 Task: For heading Calibri with Bold.  font size for heading24,  'Change the font style of data to'Bell MT.  and font size to 16,  Change the alignment of both headline & data to Align middle & Align Center.  In the sheet  DashboardCashFlow
Action: Mouse moved to (106, 161)
Screenshot: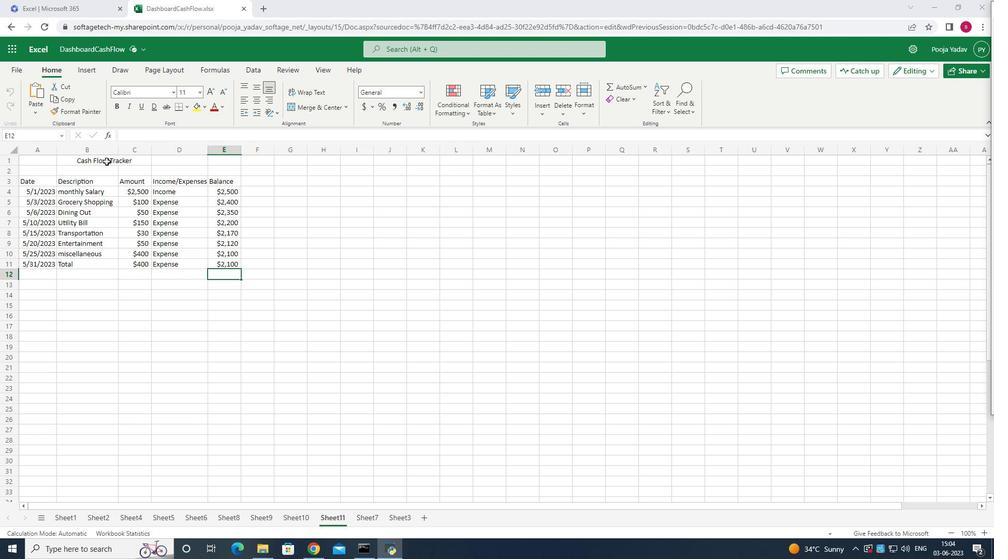 
Action: Mouse pressed left at (106, 161)
Screenshot: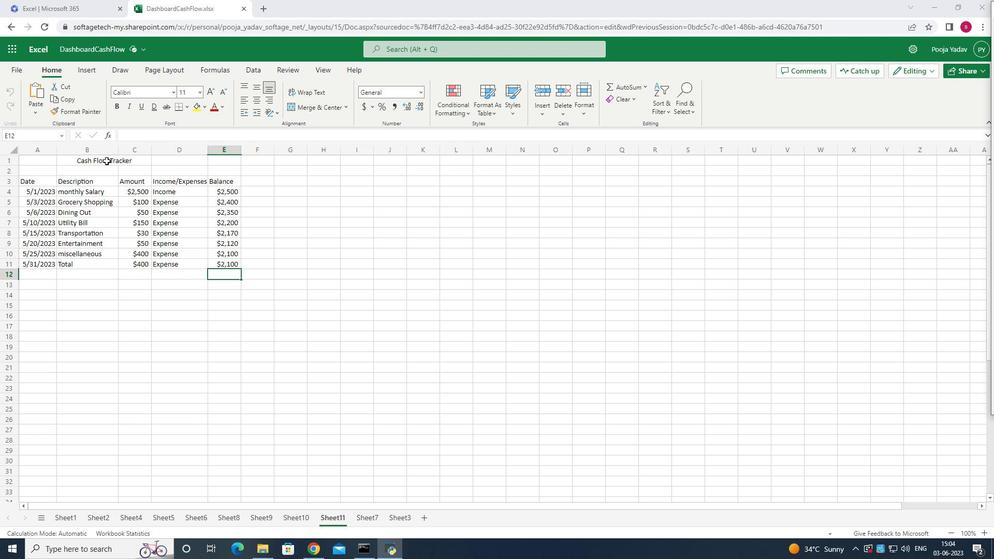 
Action: Mouse moved to (170, 93)
Screenshot: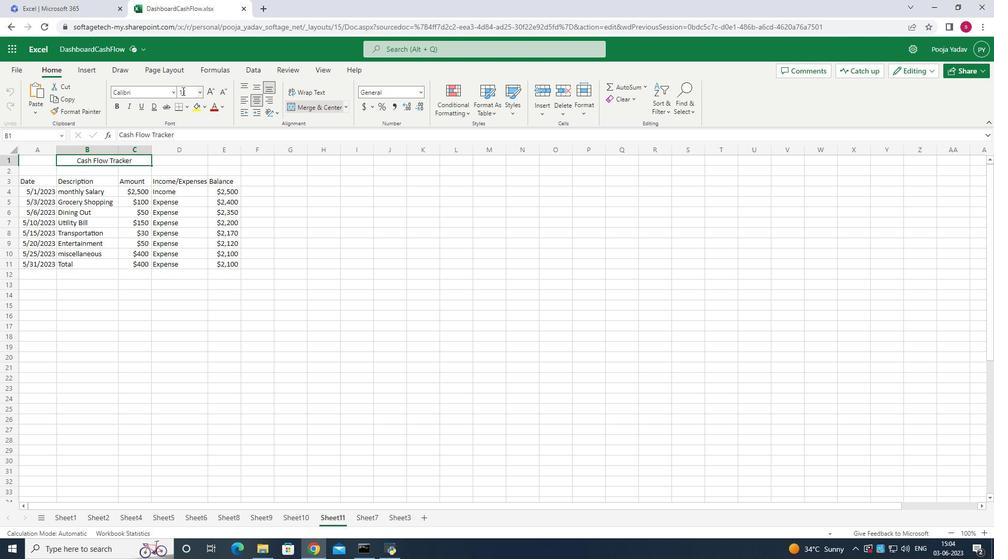 
Action: Mouse pressed left at (170, 93)
Screenshot: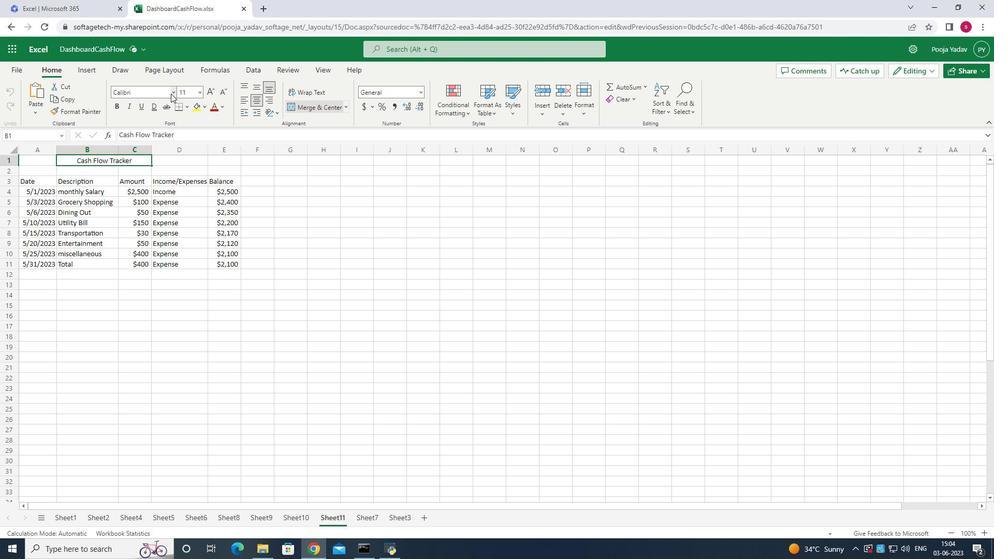 
Action: Mouse moved to (150, 196)
Screenshot: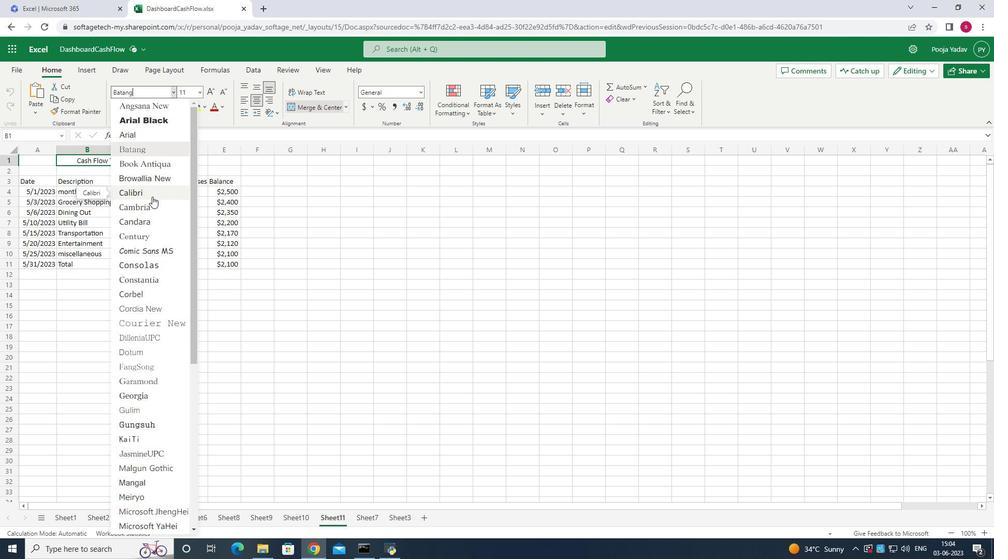 
Action: Mouse pressed left at (150, 196)
Screenshot: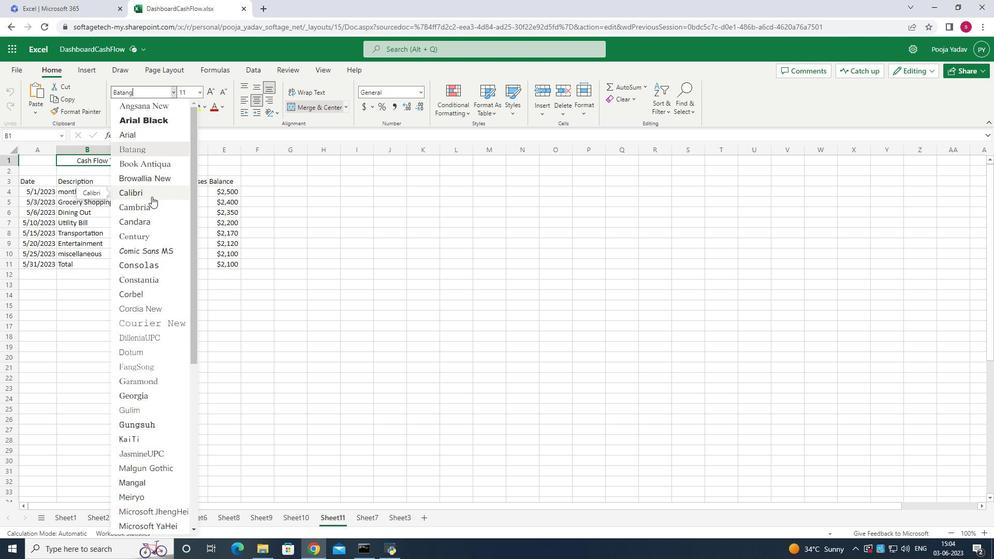 
Action: Mouse moved to (117, 102)
Screenshot: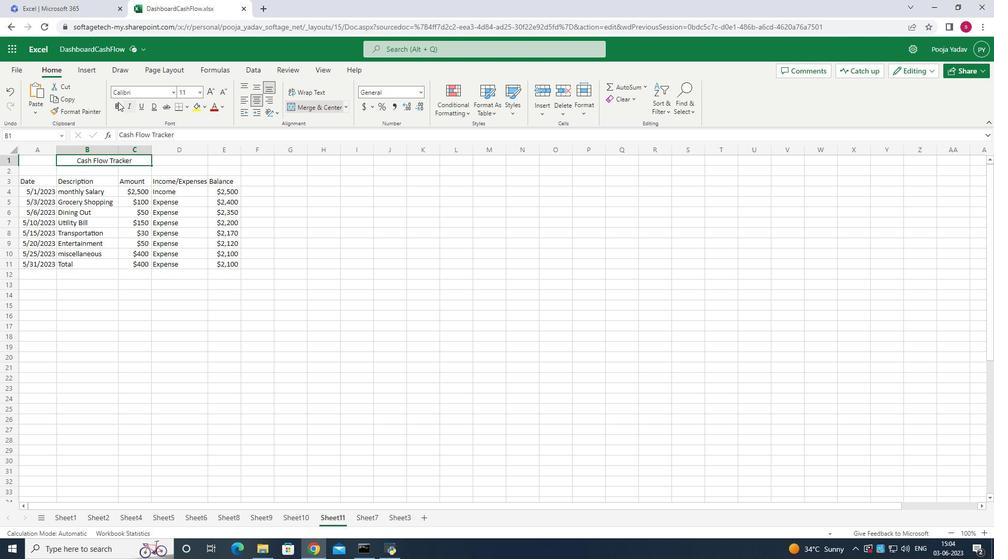 
Action: Mouse pressed left at (117, 102)
Screenshot: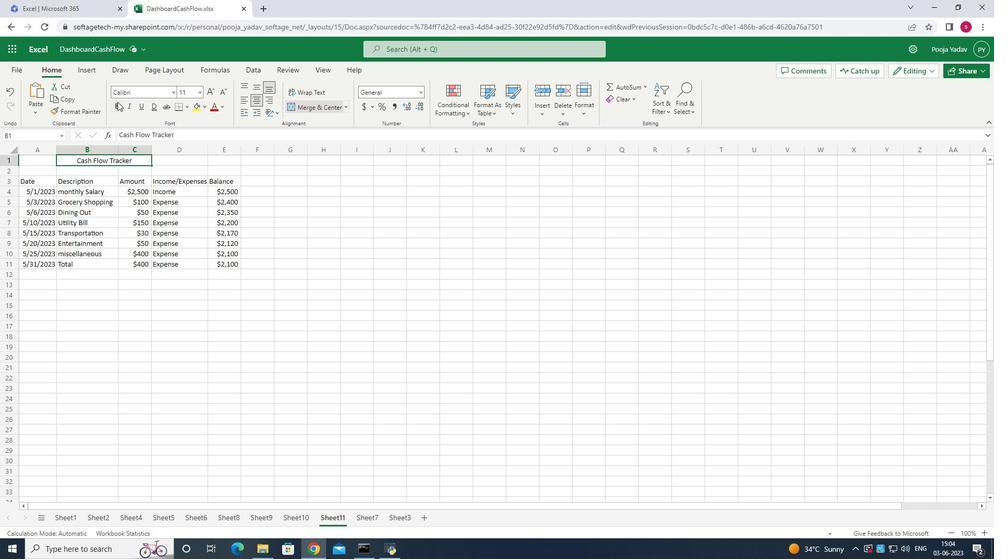 
Action: Mouse moved to (198, 95)
Screenshot: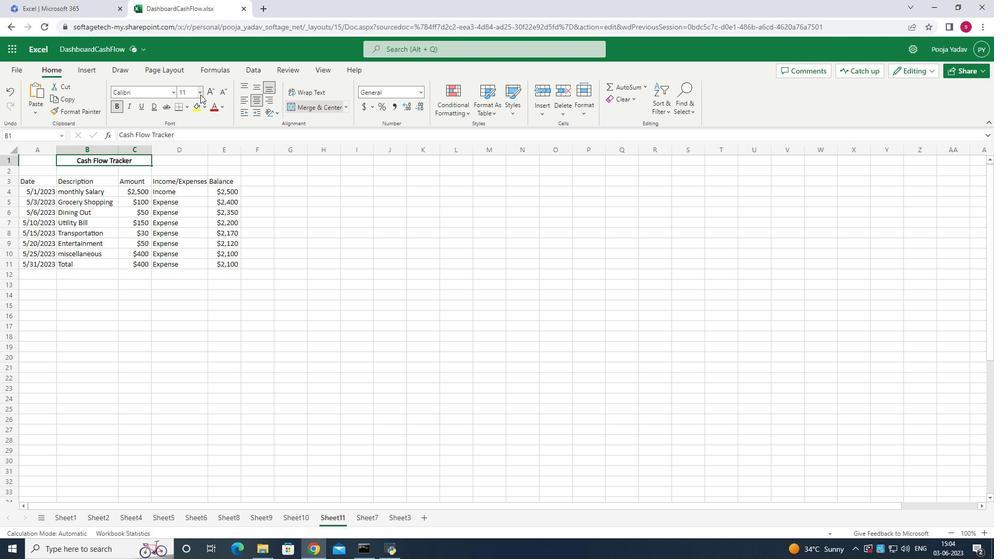 
Action: Mouse pressed left at (198, 95)
Screenshot: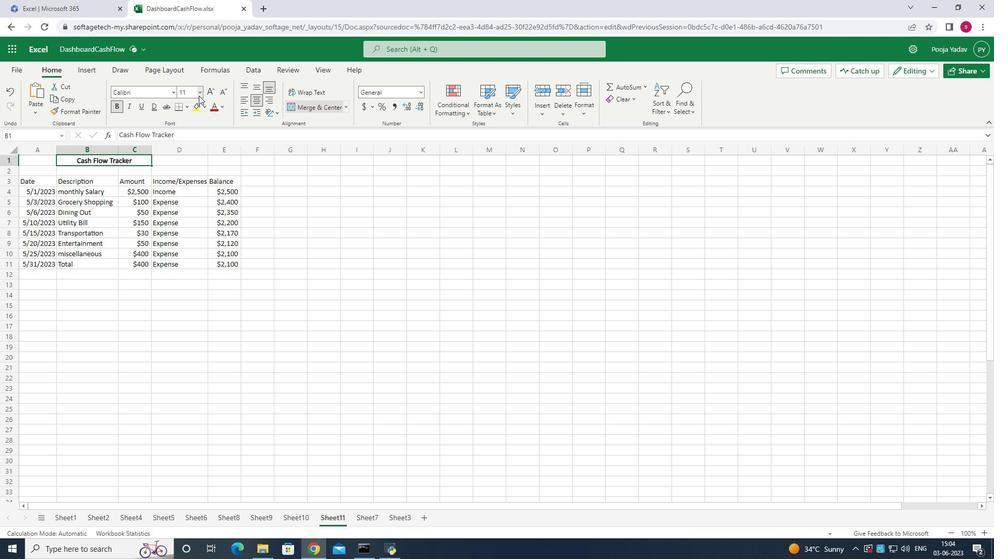 
Action: Mouse moved to (186, 231)
Screenshot: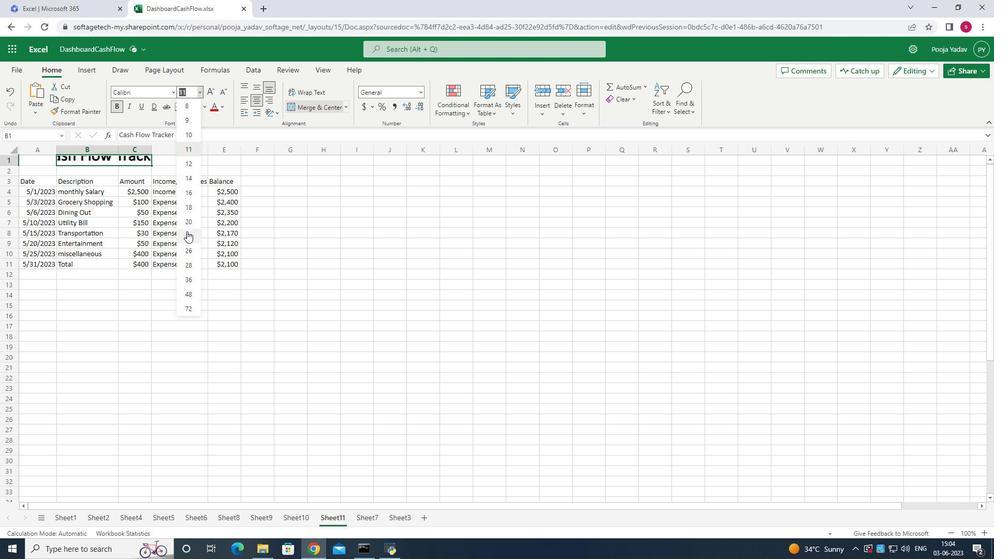 
Action: Mouse pressed left at (186, 231)
Screenshot: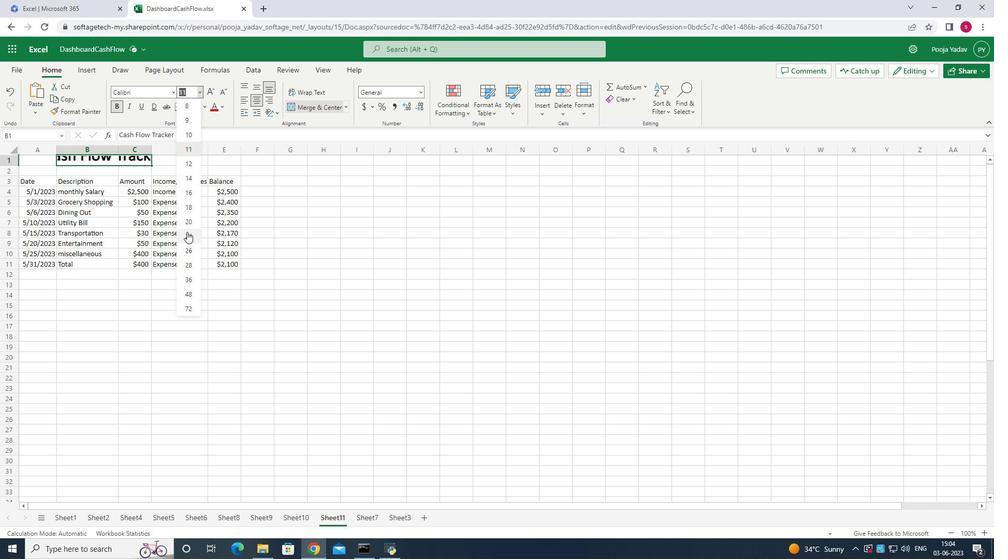 
Action: Mouse moved to (89, 163)
Screenshot: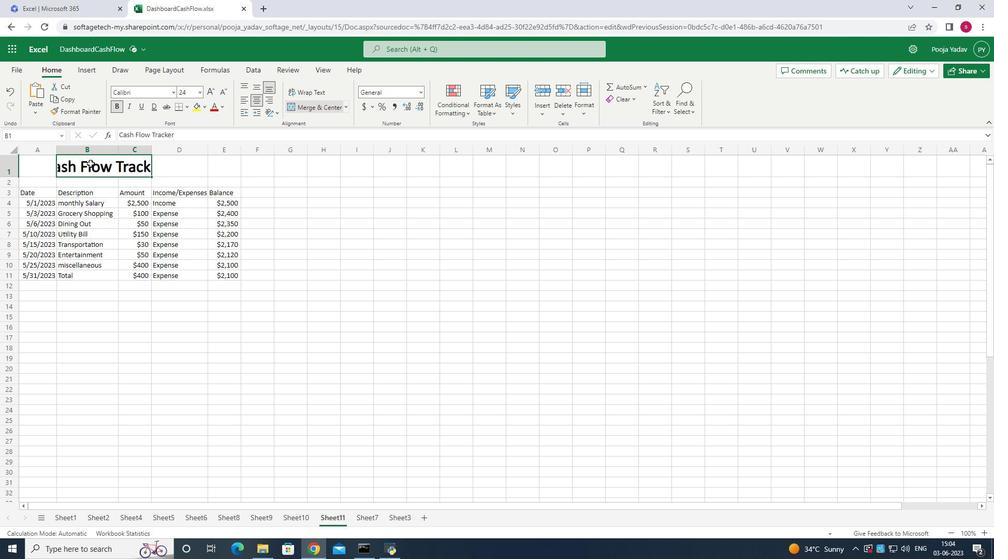 
Action: Mouse pressed left at (89, 163)
Screenshot: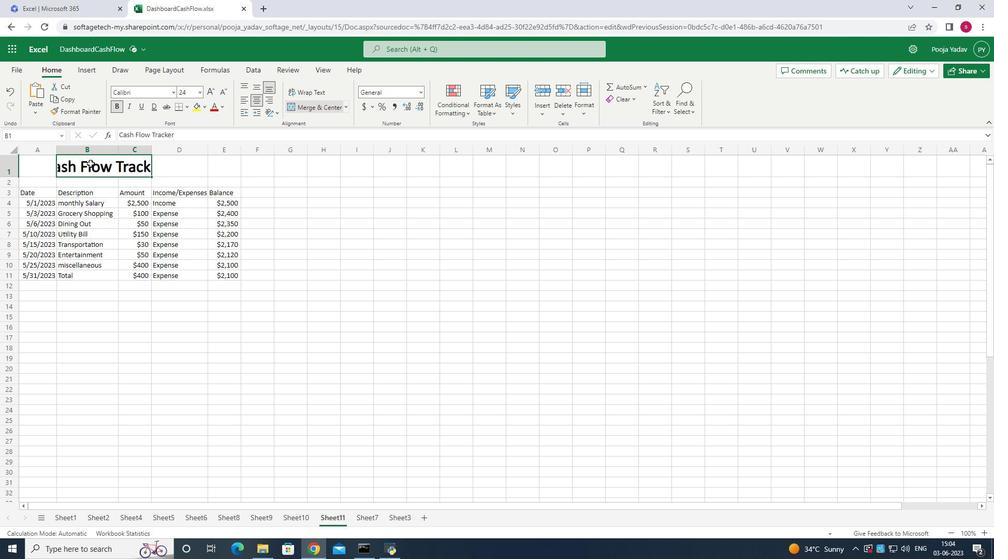 
Action: Mouse moved to (316, 106)
Screenshot: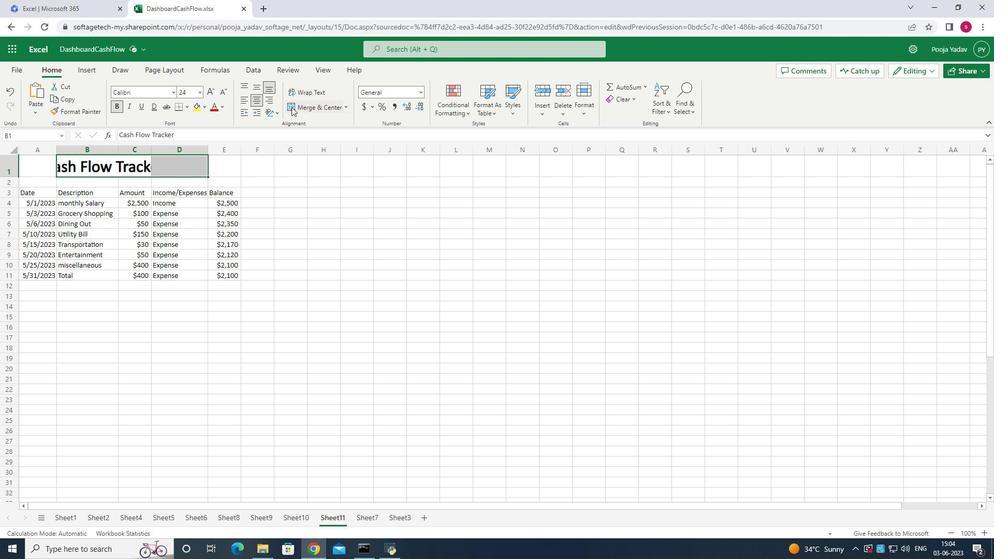 
Action: Mouse pressed left at (316, 106)
Screenshot: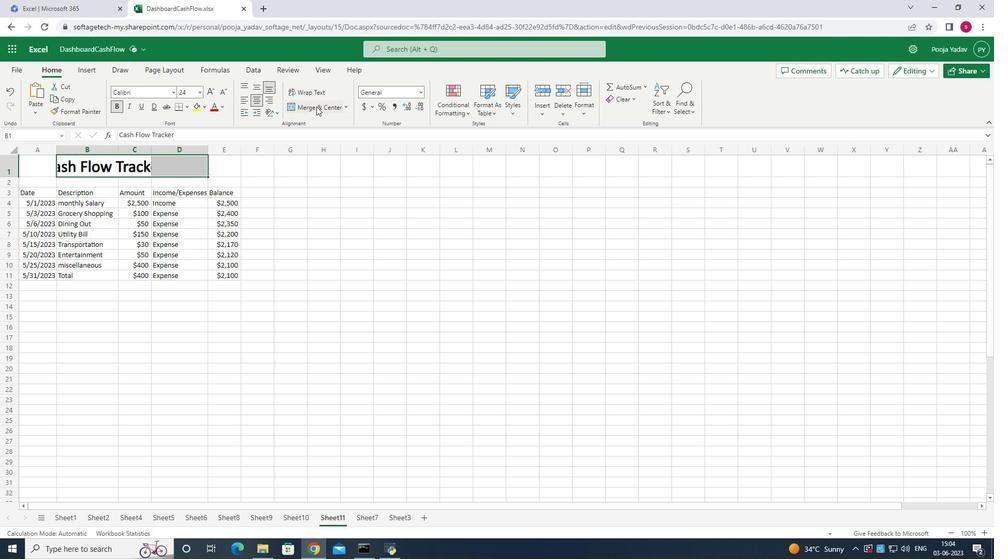 
Action: Mouse moved to (45, 182)
Screenshot: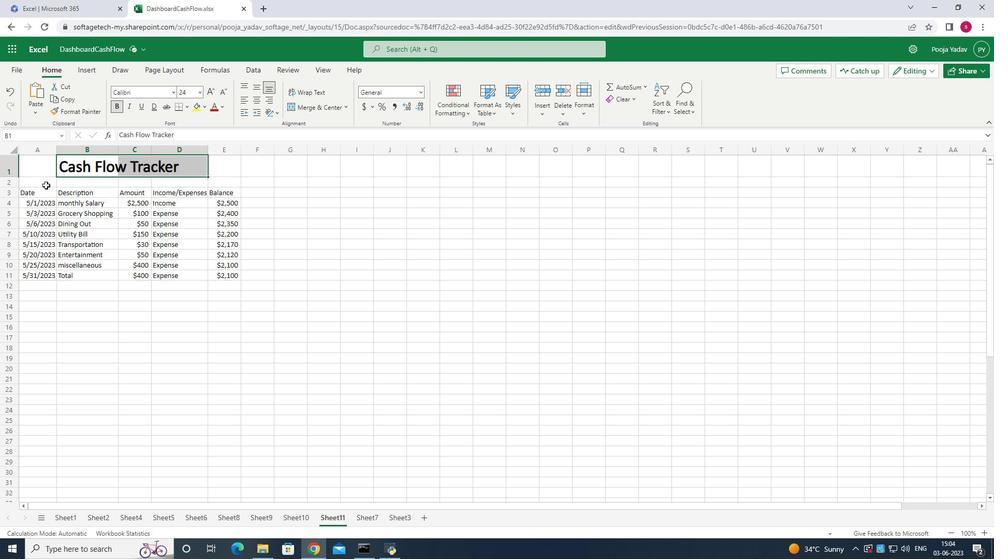 
Action: Mouse pressed left at (45, 182)
Screenshot: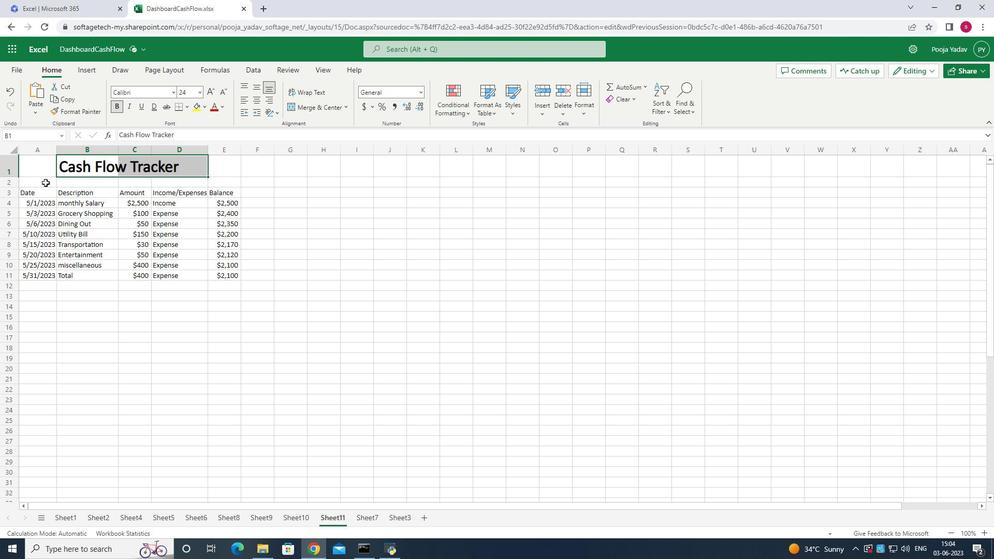 
Action: Mouse moved to (172, 91)
Screenshot: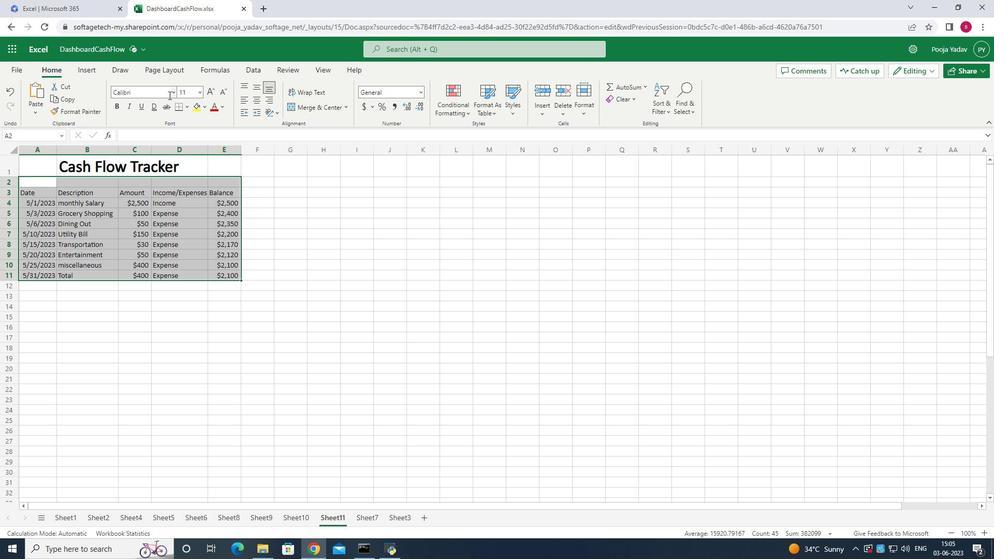 
Action: Mouse pressed left at (172, 91)
Screenshot: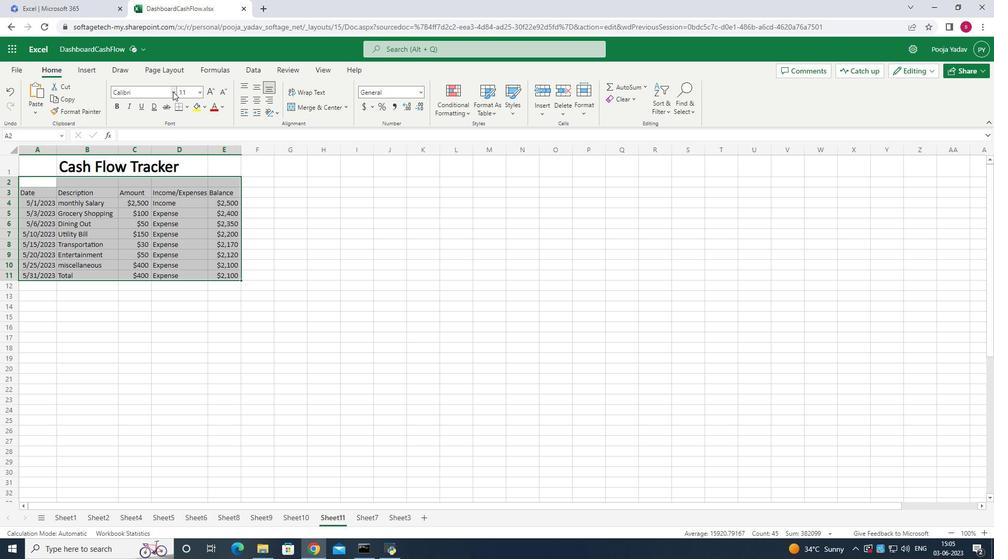 
Action: Mouse moved to (158, 93)
Screenshot: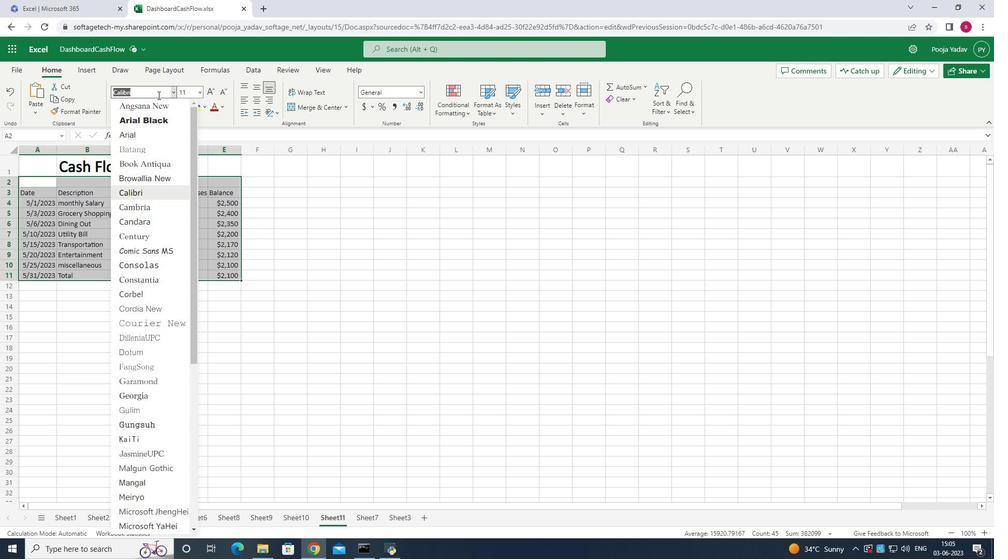 
Action: Mouse pressed left at (158, 93)
Screenshot: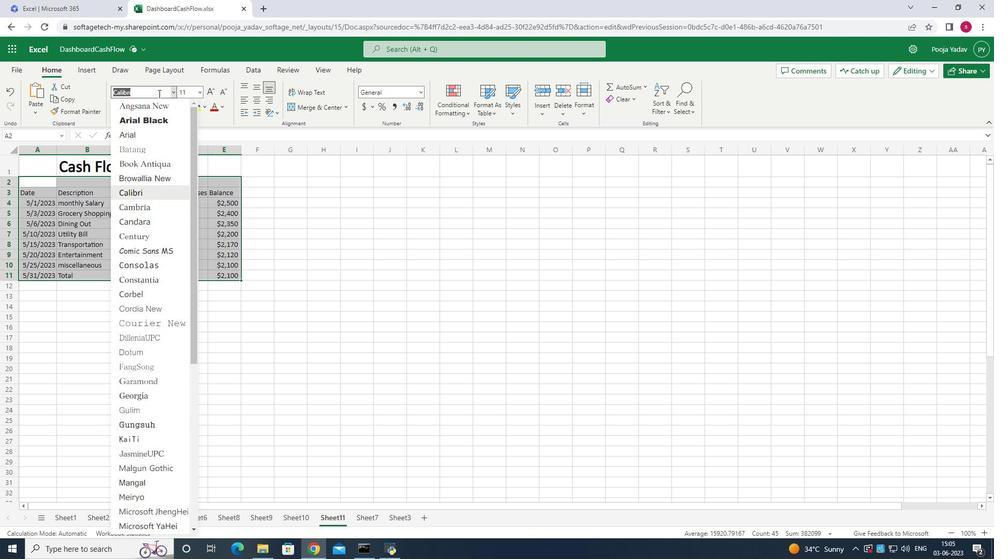 
Action: Key pressed <Key.backspace><Key.backspace><Key.backspace><Key.backspace><Key.backspace><Key.backspace><Key.backspace><Key.backspace><Key.backspace><Key.backspace><Key.backspace><Key.backspace><Key.backspace><Key.backspace><Key.backspace><Key.backspace><Key.backspace><Key.backspace><Key.backspace><Key.backspace><Key.backspace><Key.backspace><Key.backspace><Key.backspace>b<Key.shift>ell<Key.enter>
Screenshot: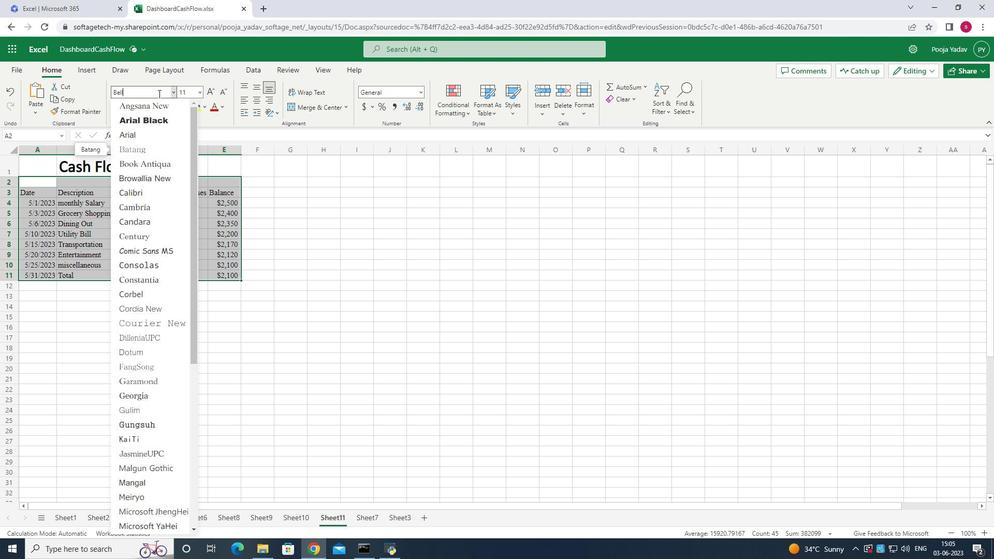 
Action: Mouse moved to (209, 92)
Screenshot: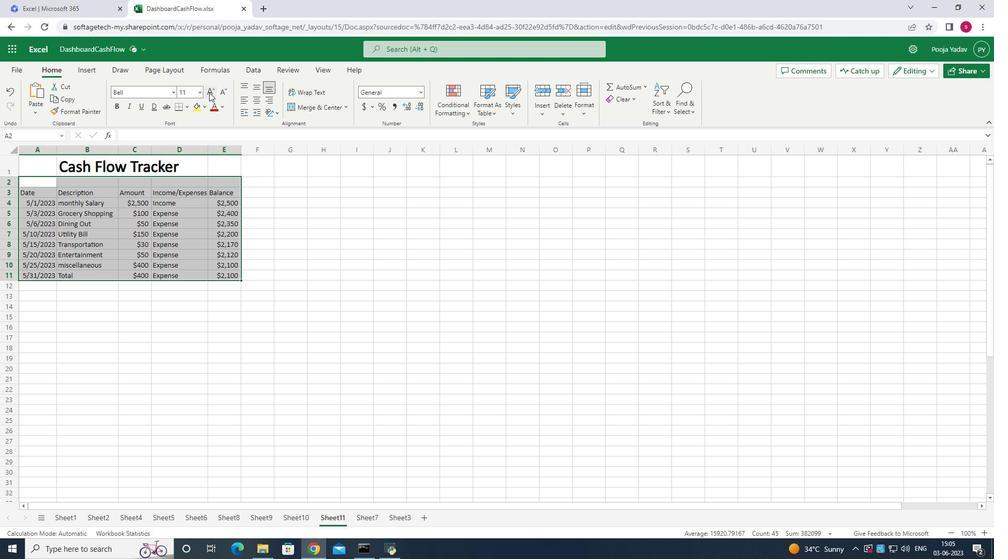 
Action: Mouse pressed left at (209, 92)
Screenshot: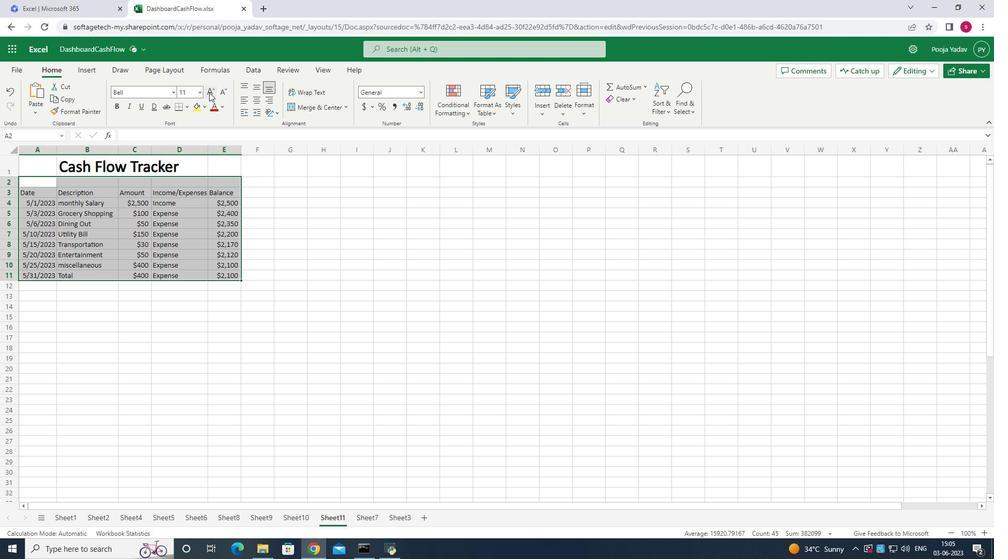 
Action: Mouse moved to (210, 92)
Screenshot: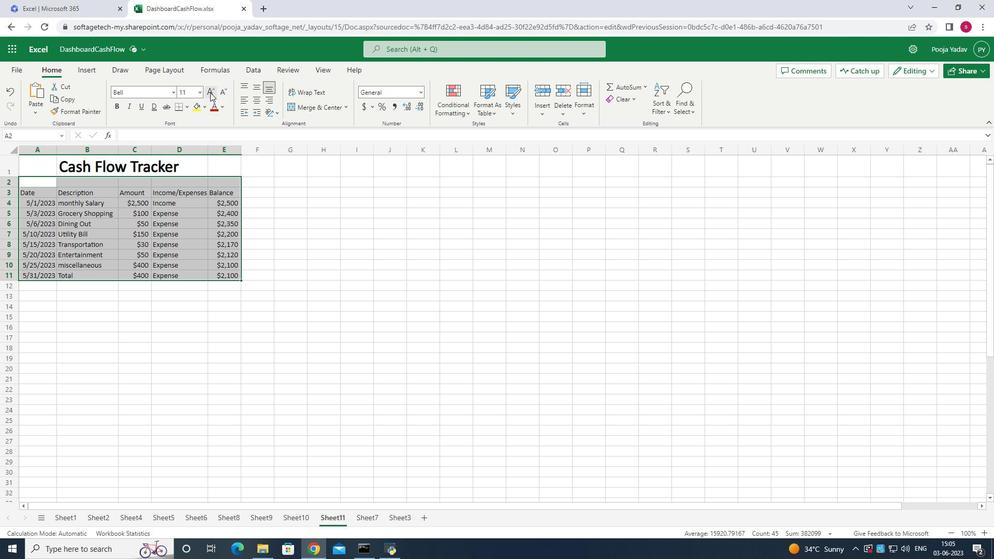 
Action: Mouse pressed left at (210, 92)
Screenshot: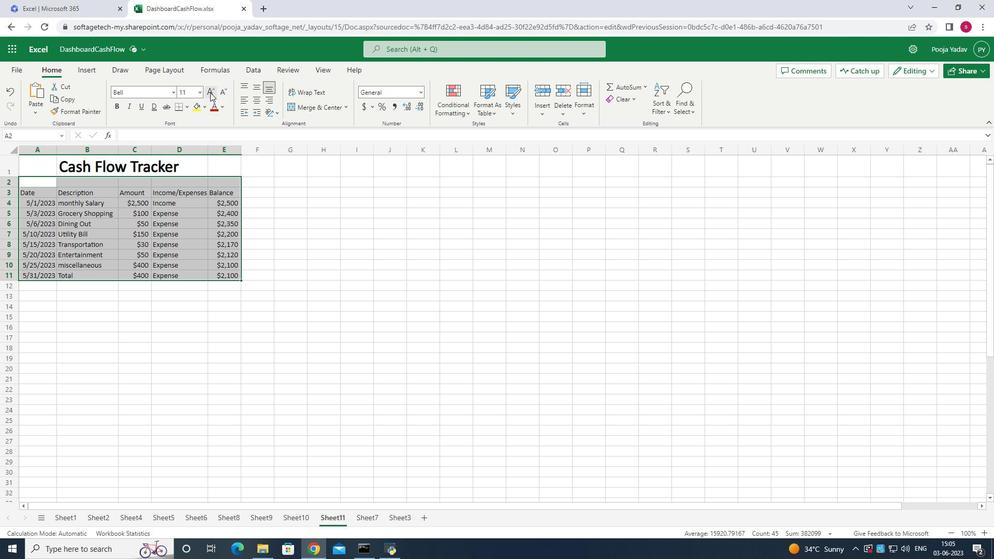 
Action: Mouse pressed left at (210, 92)
Screenshot: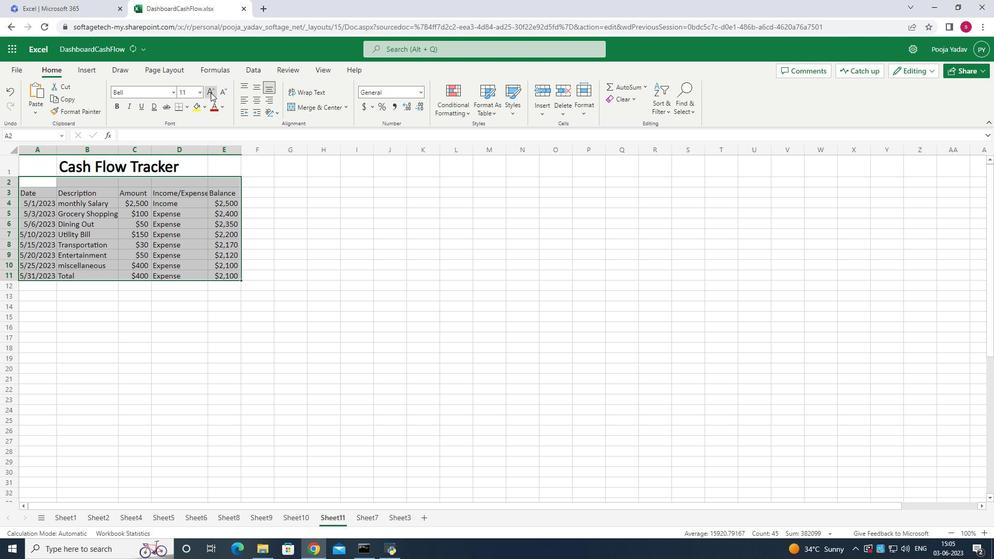 
Action: Mouse pressed left at (210, 92)
Screenshot: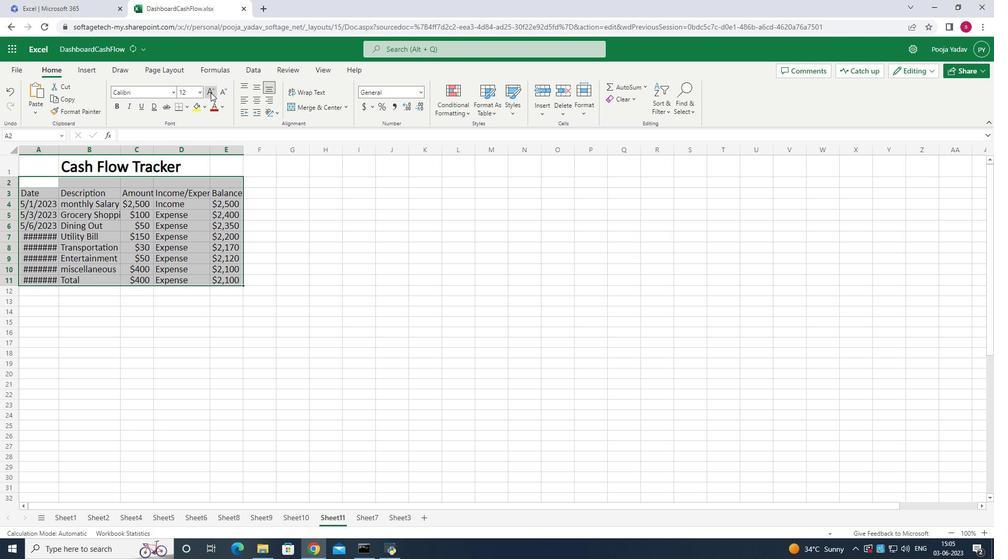 
Action: Mouse pressed left at (210, 92)
Screenshot: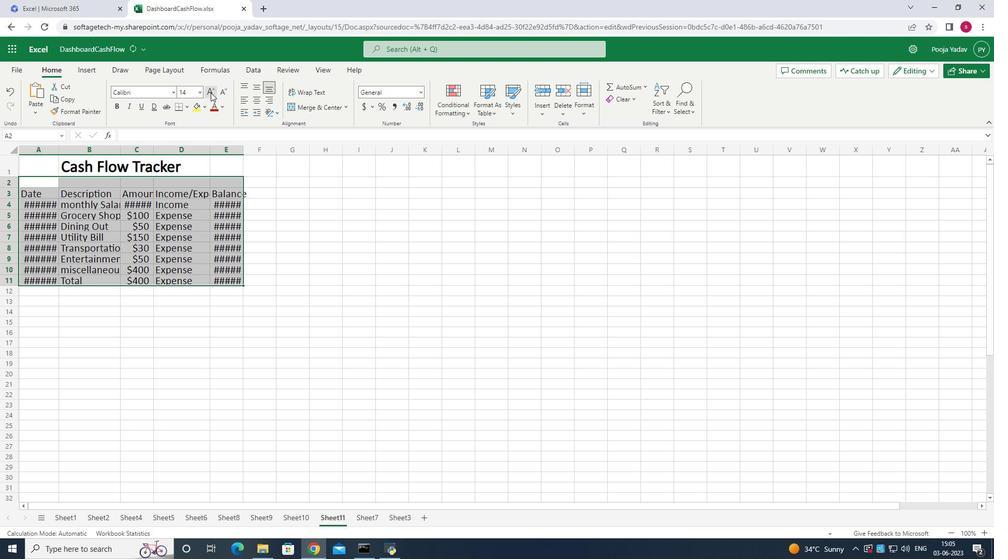 
Action: Mouse pressed left at (210, 92)
Screenshot: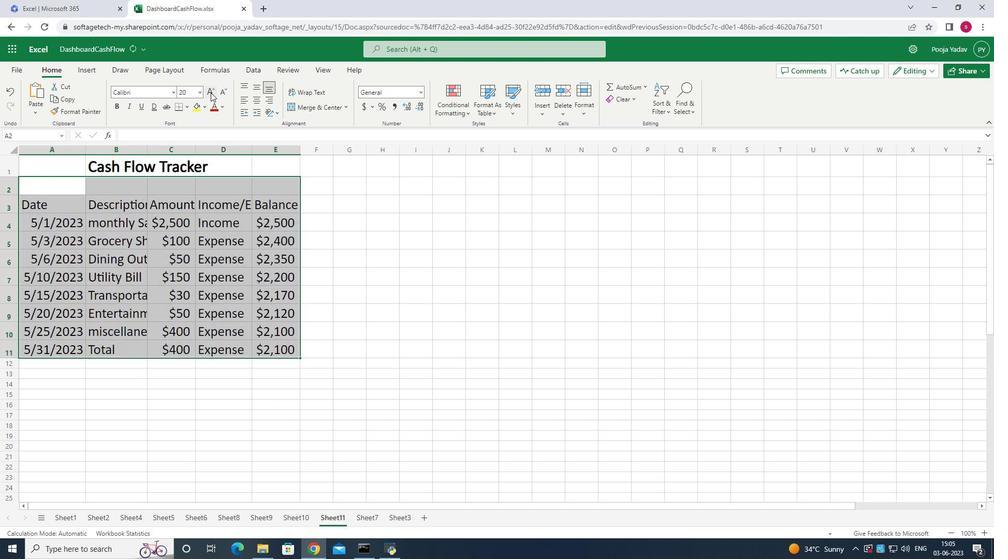 
Action: Mouse moved to (224, 91)
Screenshot: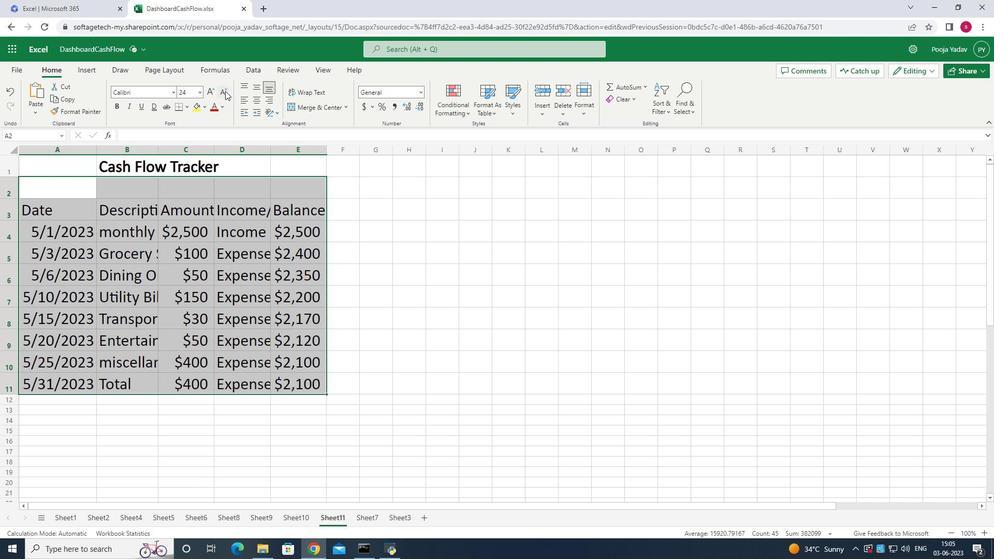 
Action: Mouse pressed left at (224, 91)
Screenshot: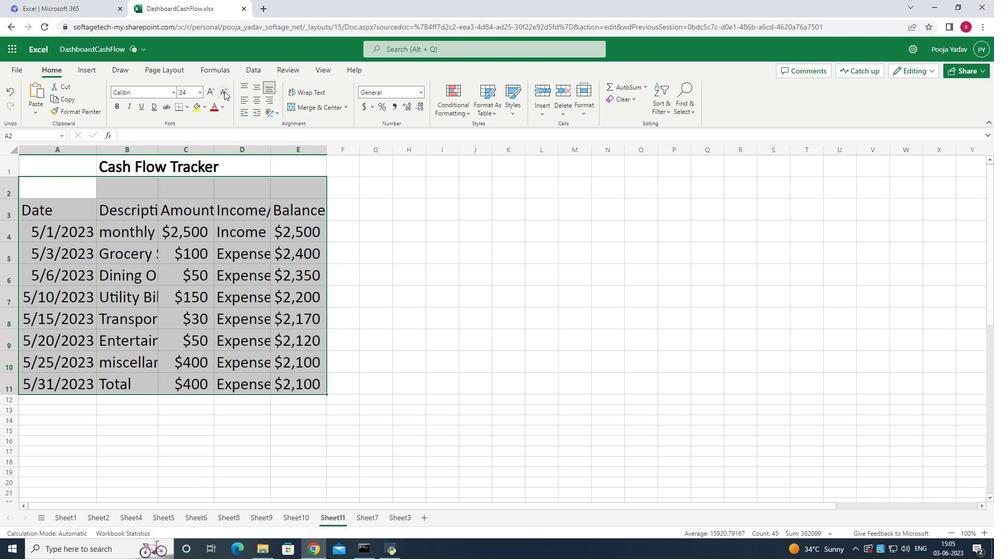
Action: Mouse pressed left at (224, 91)
Screenshot: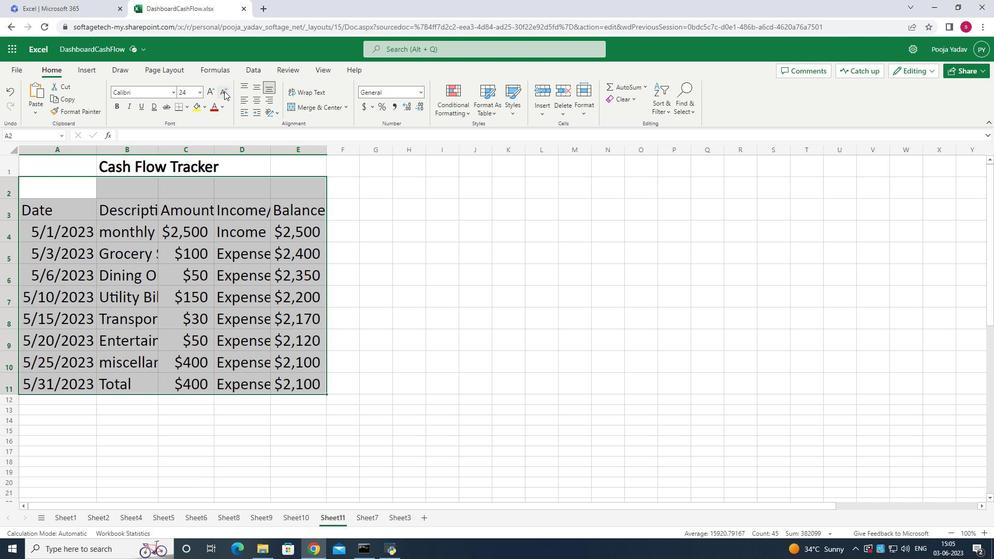 
Action: Mouse pressed left at (224, 91)
Screenshot: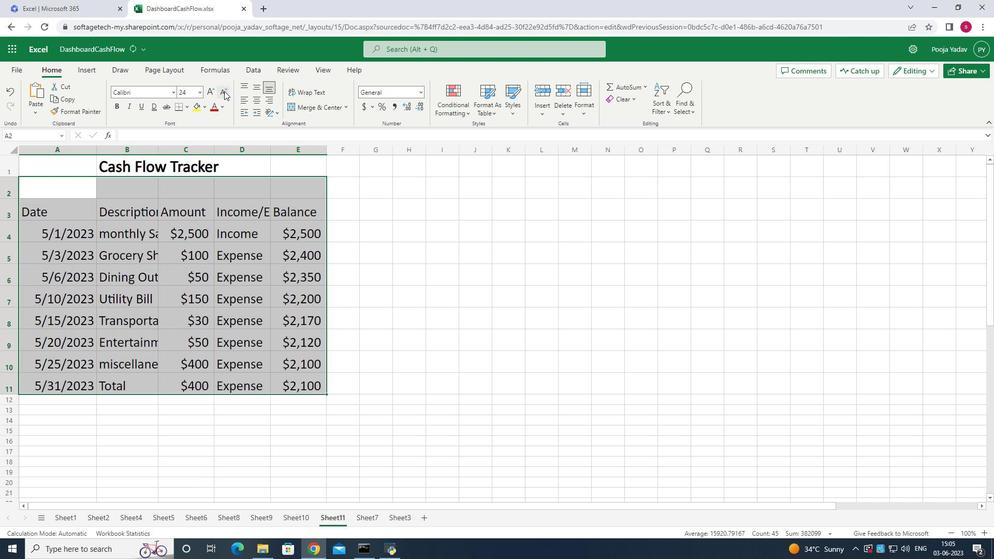
Action: Mouse pressed left at (224, 91)
Screenshot: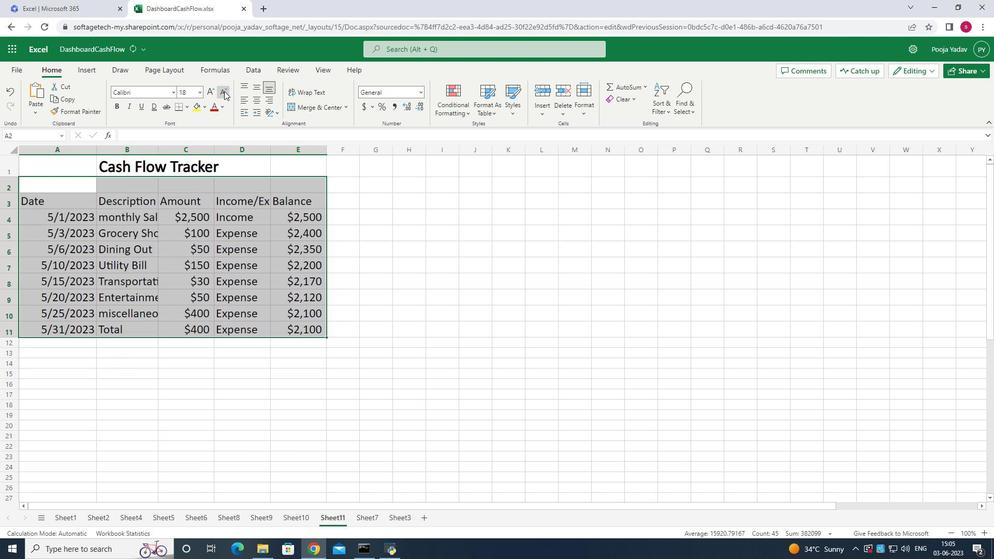 
Action: Mouse moved to (208, 91)
Screenshot: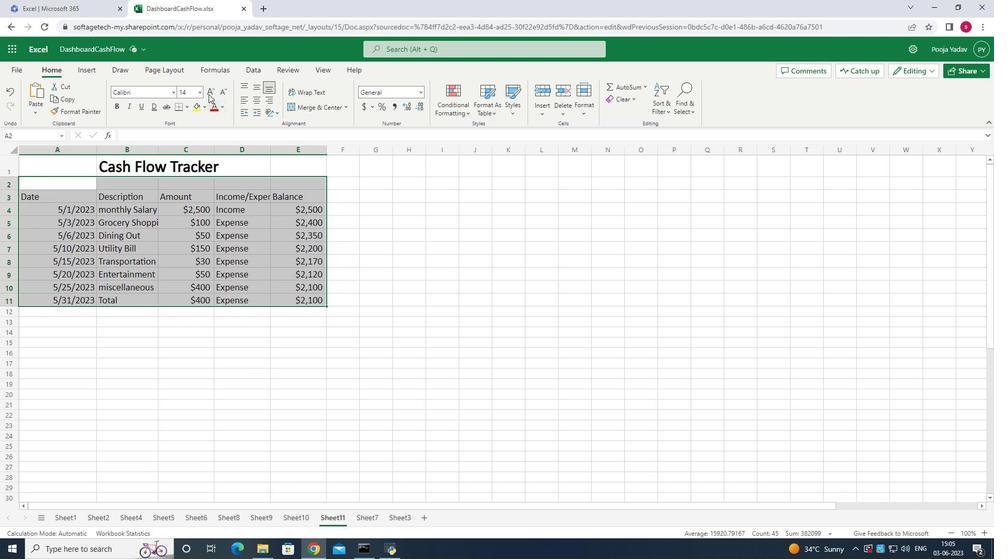 
Action: Mouse pressed left at (208, 91)
Screenshot: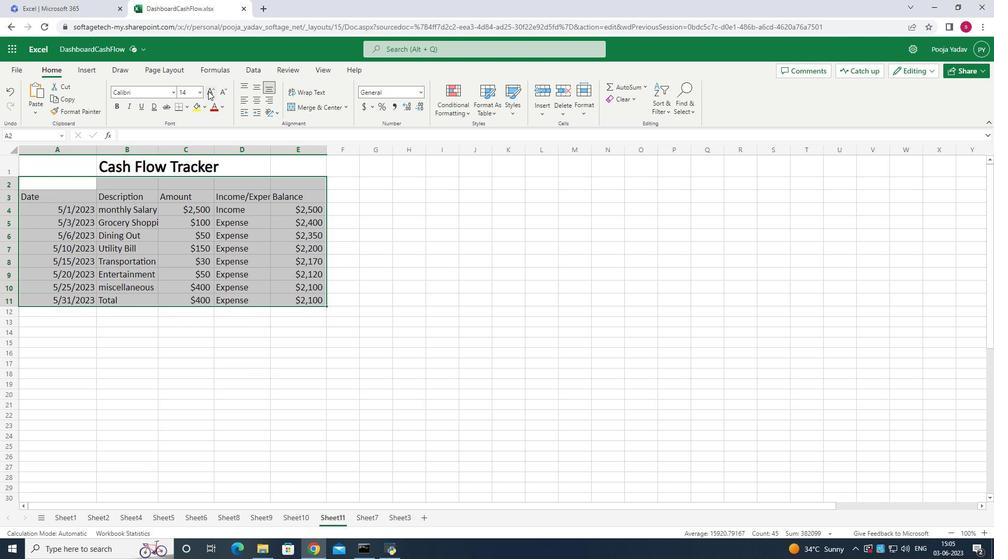 
Action: Mouse moved to (60, 200)
Screenshot: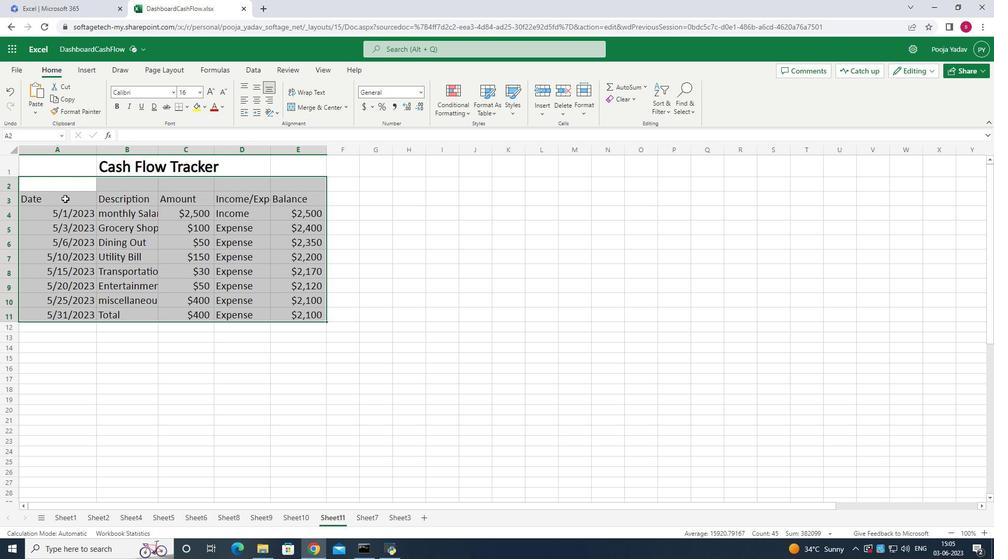 
Action: Mouse pressed left at (60, 200)
Screenshot: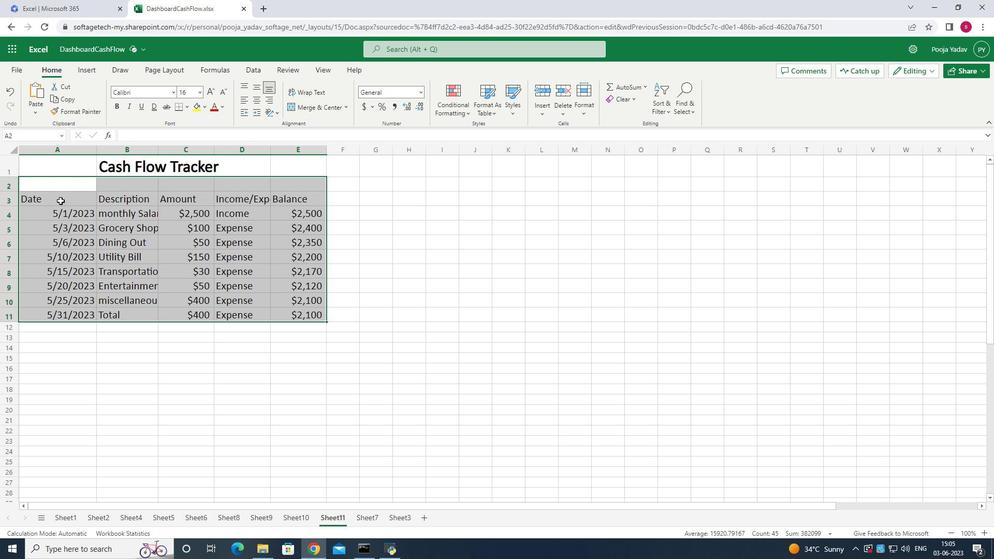
Action: Mouse moved to (31, 197)
Screenshot: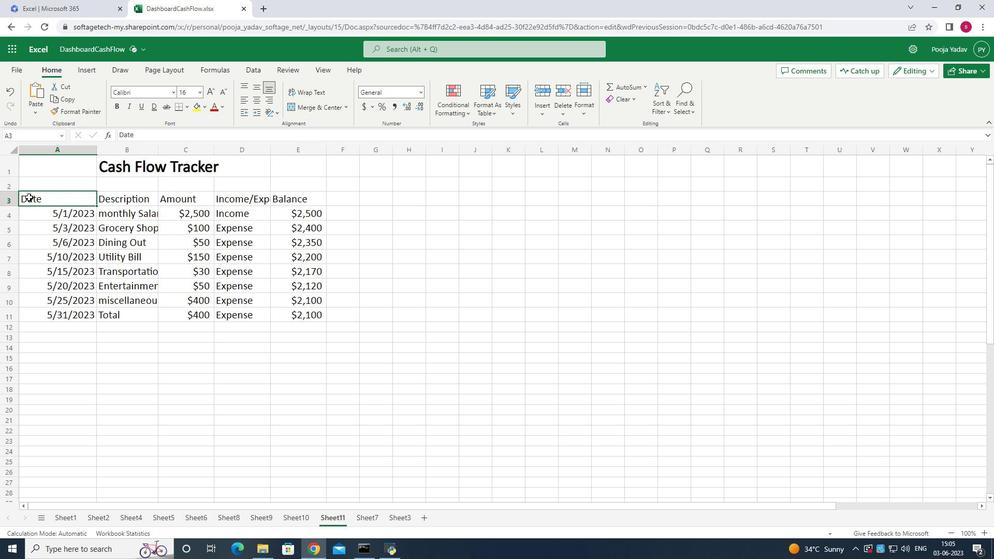 
Action: Mouse pressed left at (31, 197)
Screenshot: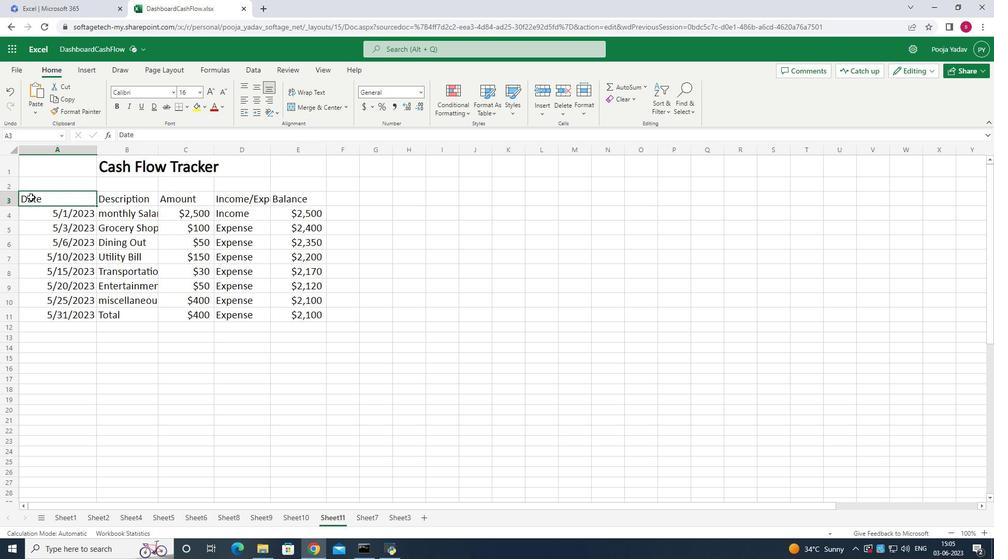 
Action: Mouse moved to (332, 107)
Screenshot: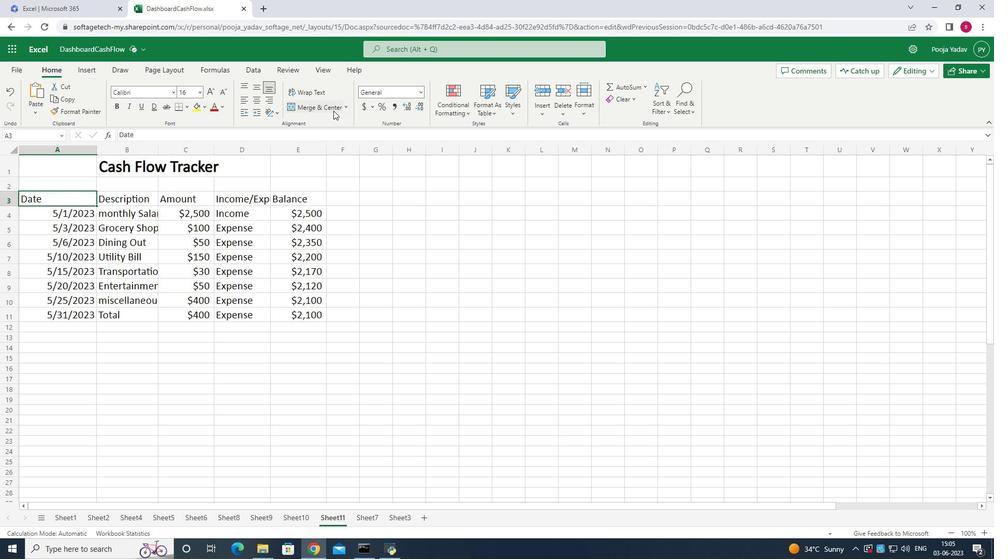 
Action: Mouse pressed left at (332, 107)
Screenshot: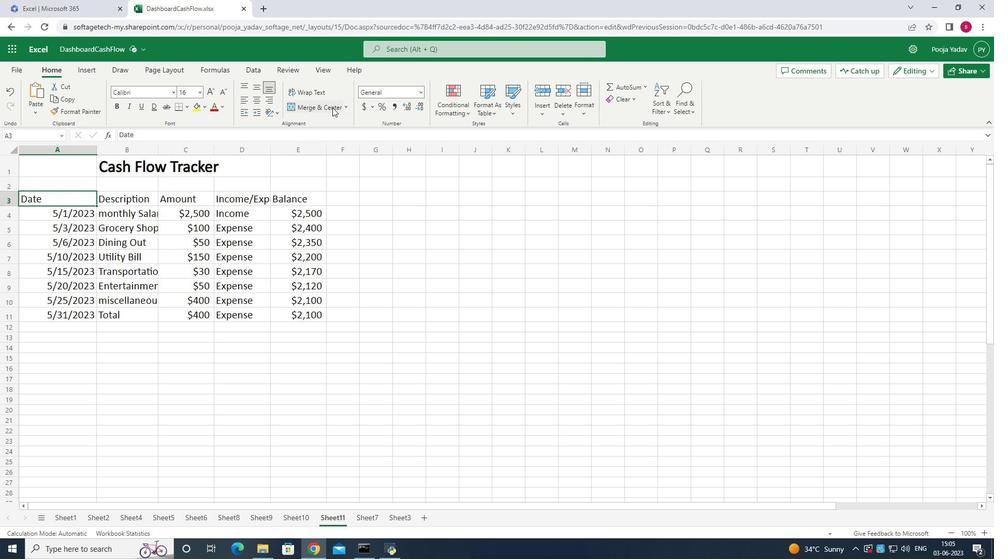 
Action: Mouse moved to (253, 84)
Screenshot: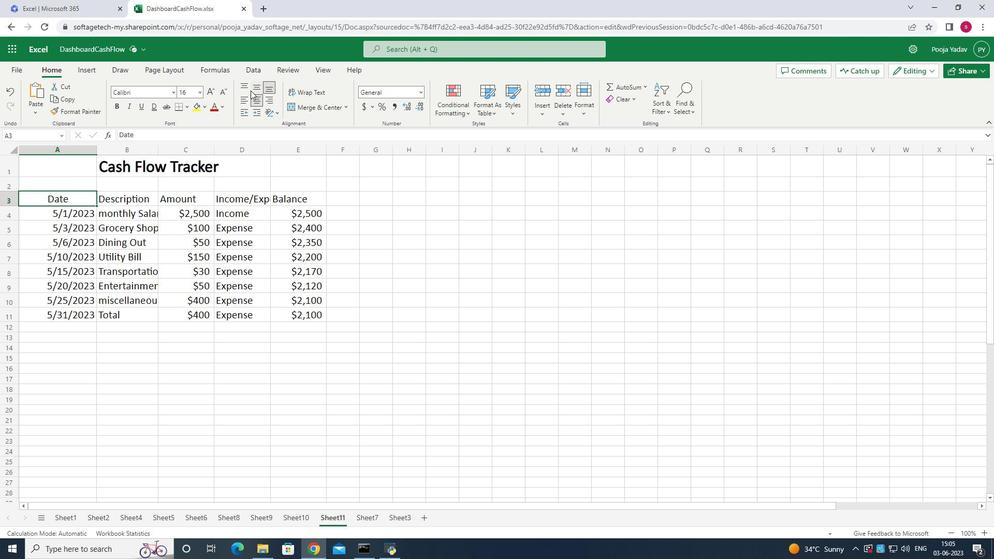 
Action: Mouse pressed left at (253, 84)
Screenshot: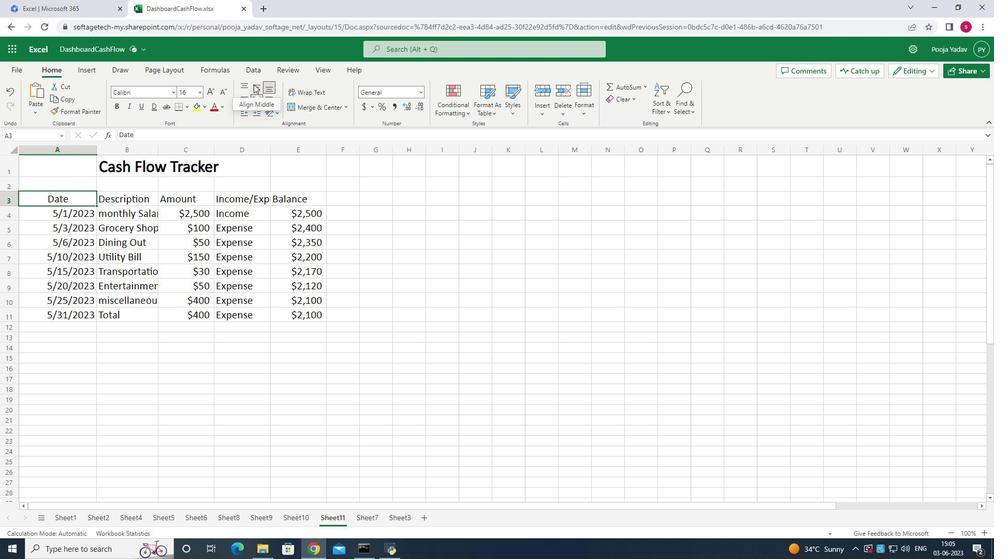 
Action: Mouse moved to (244, 87)
Screenshot: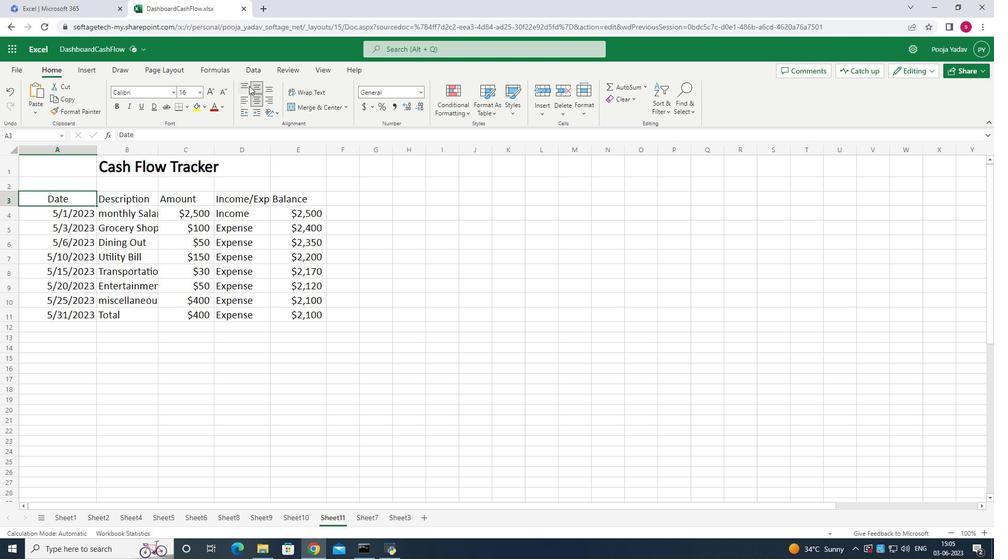 
Action: Mouse pressed left at (244, 87)
Screenshot: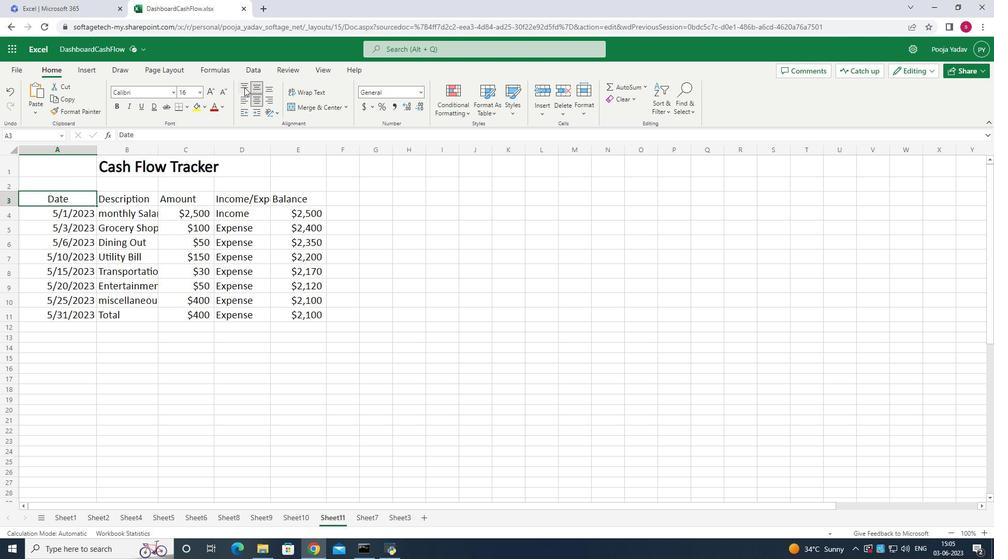 
Action: Mouse moved to (241, 98)
Screenshot: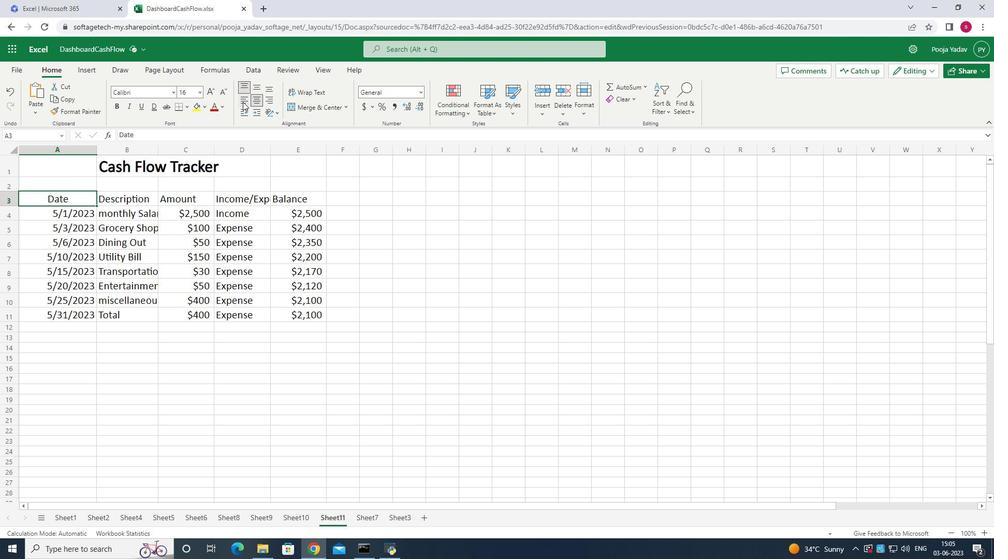 
Action: Mouse pressed left at (241, 98)
Screenshot: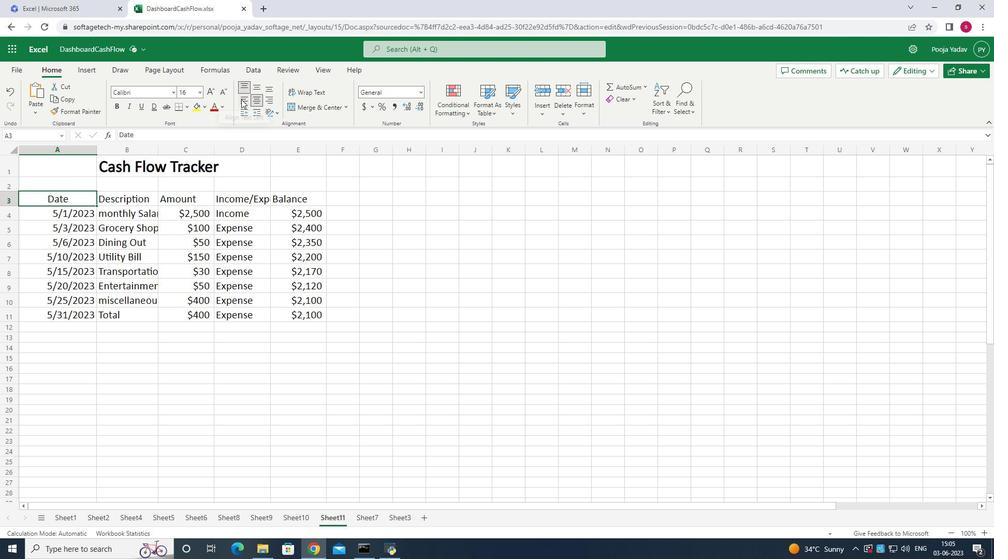 
Action: Mouse moved to (257, 99)
Screenshot: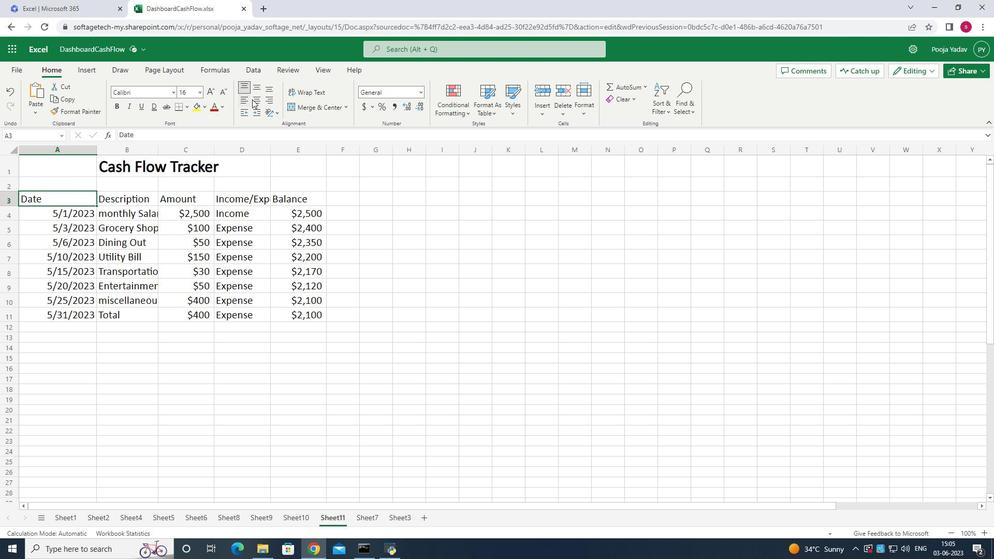 
Action: Mouse pressed left at (257, 99)
Screenshot: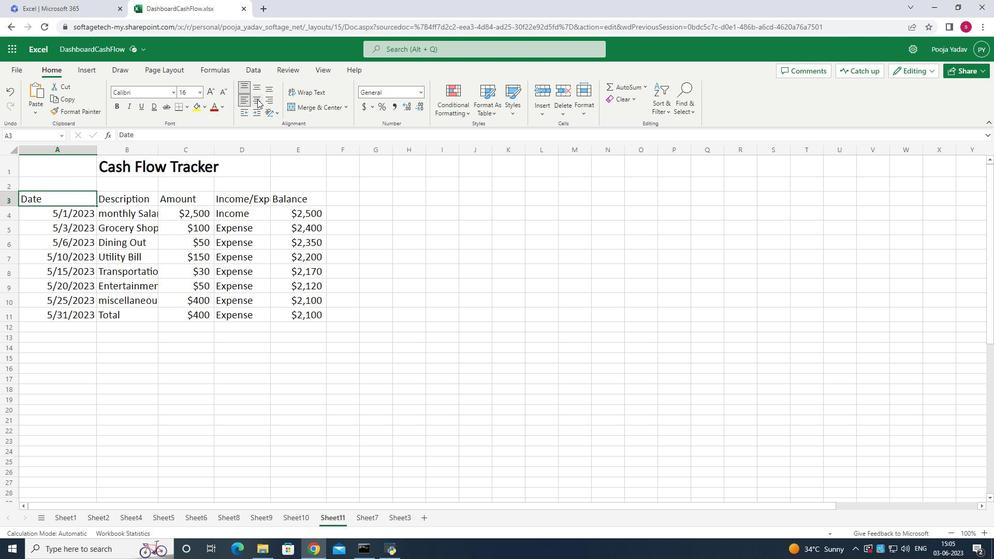 
Action: Mouse moved to (270, 102)
Screenshot: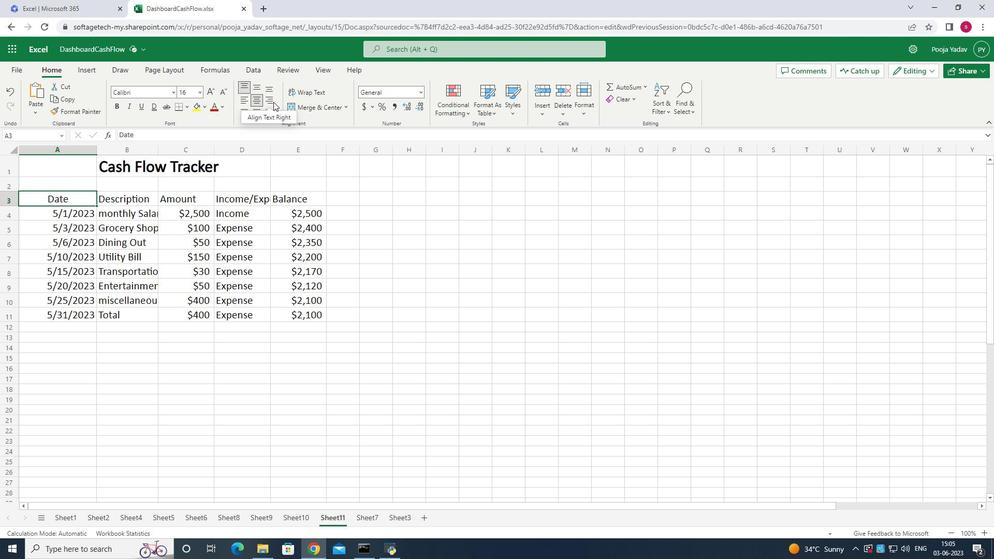 
Action: Mouse pressed left at (270, 102)
Screenshot: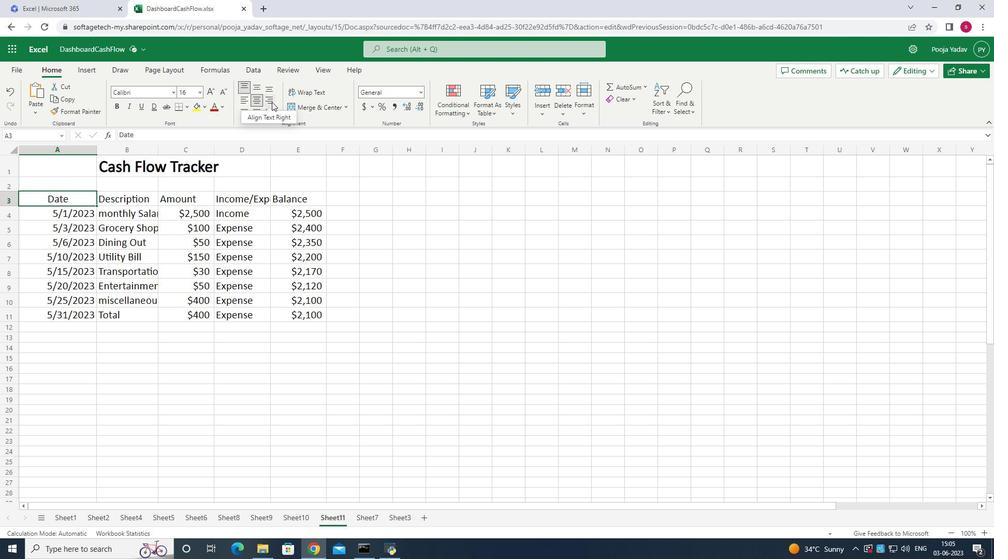 
Action: Mouse moved to (409, 274)
Screenshot: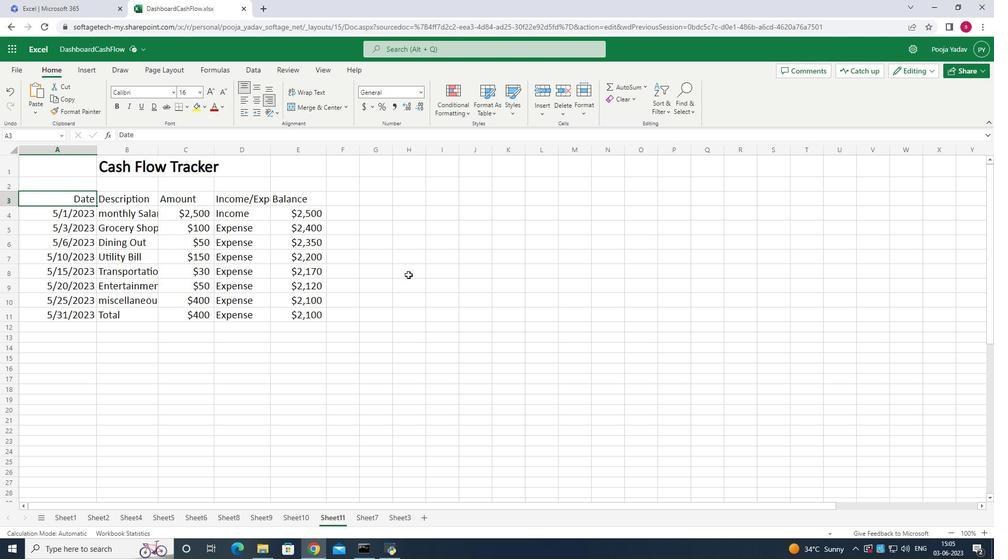 
Action: Mouse pressed left at (409, 274)
Screenshot: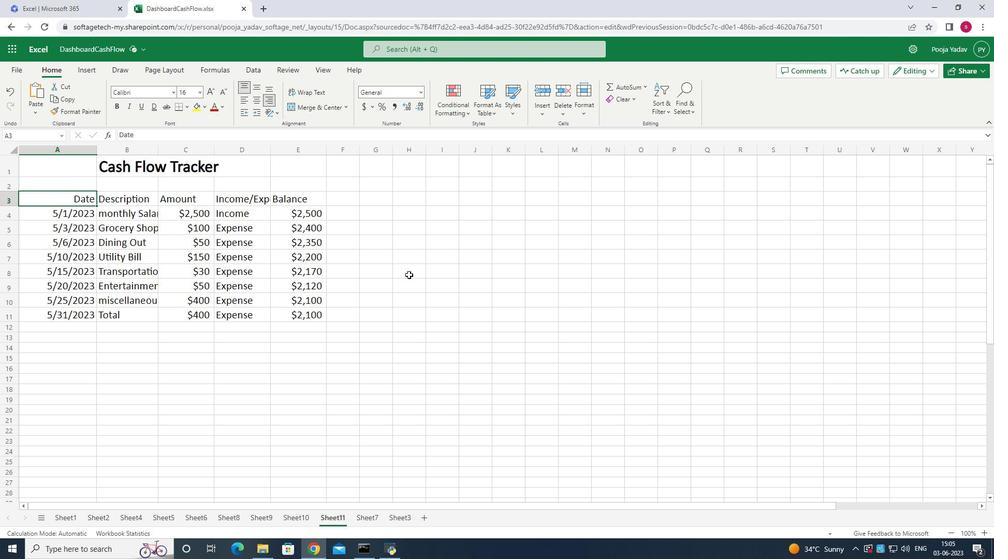 
Action: Mouse moved to (117, 306)
Screenshot: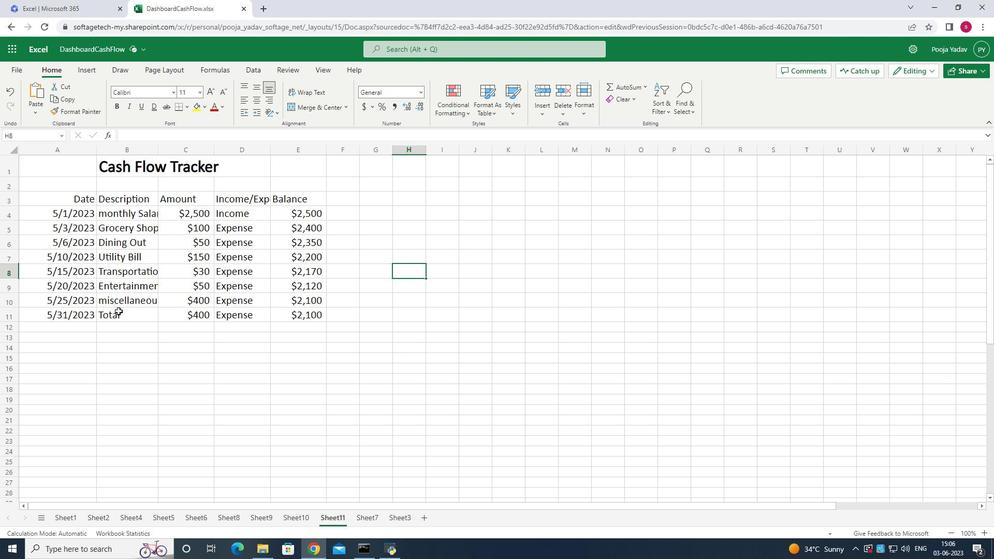 
